 Task: In the  document proposal.rtf Use the feature 'and check spelling and grammer' Change font style of header to '23' Select the body of letter and change paragraph spacing to  Double
Action: Mouse moved to (355, 515)
Screenshot: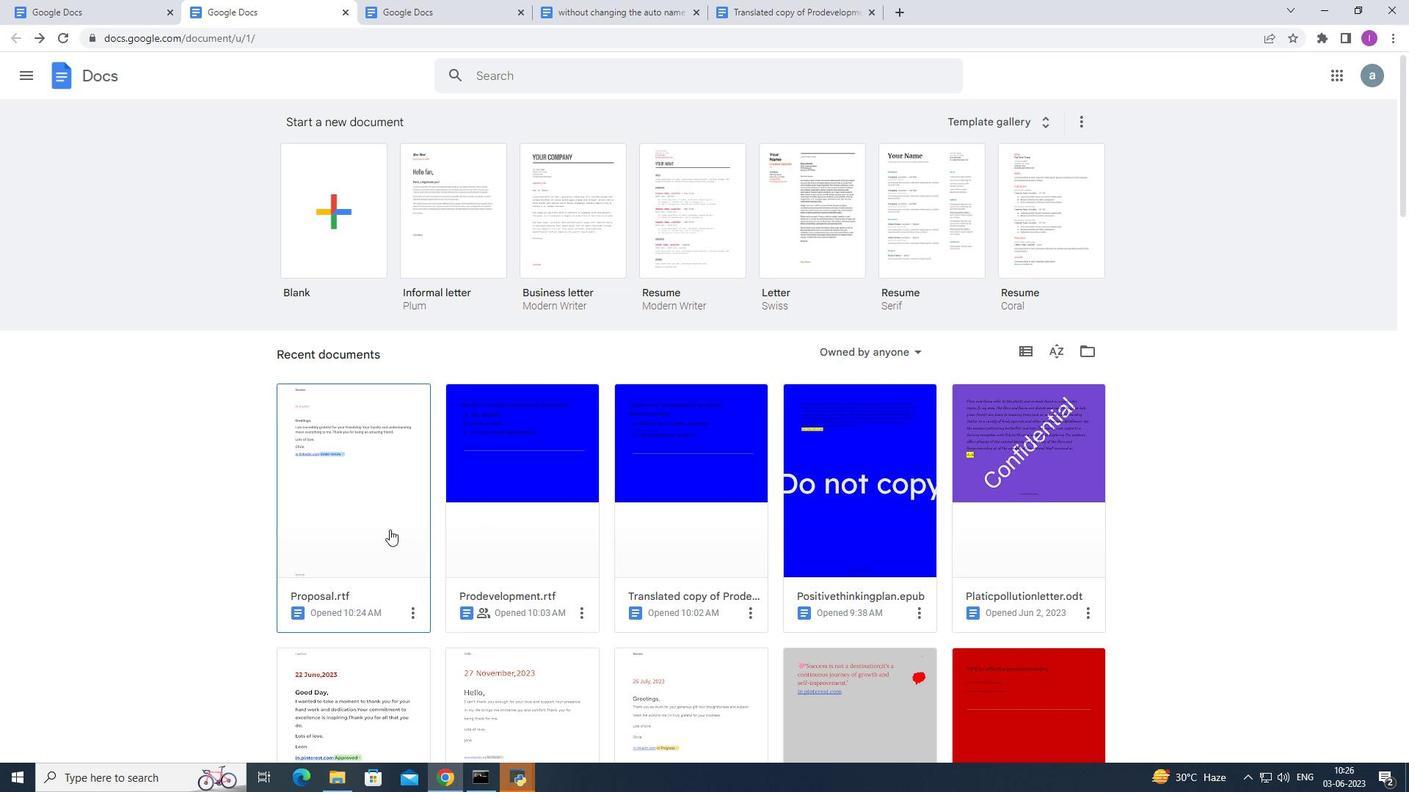 
Action: Mouse pressed left at (355, 515)
Screenshot: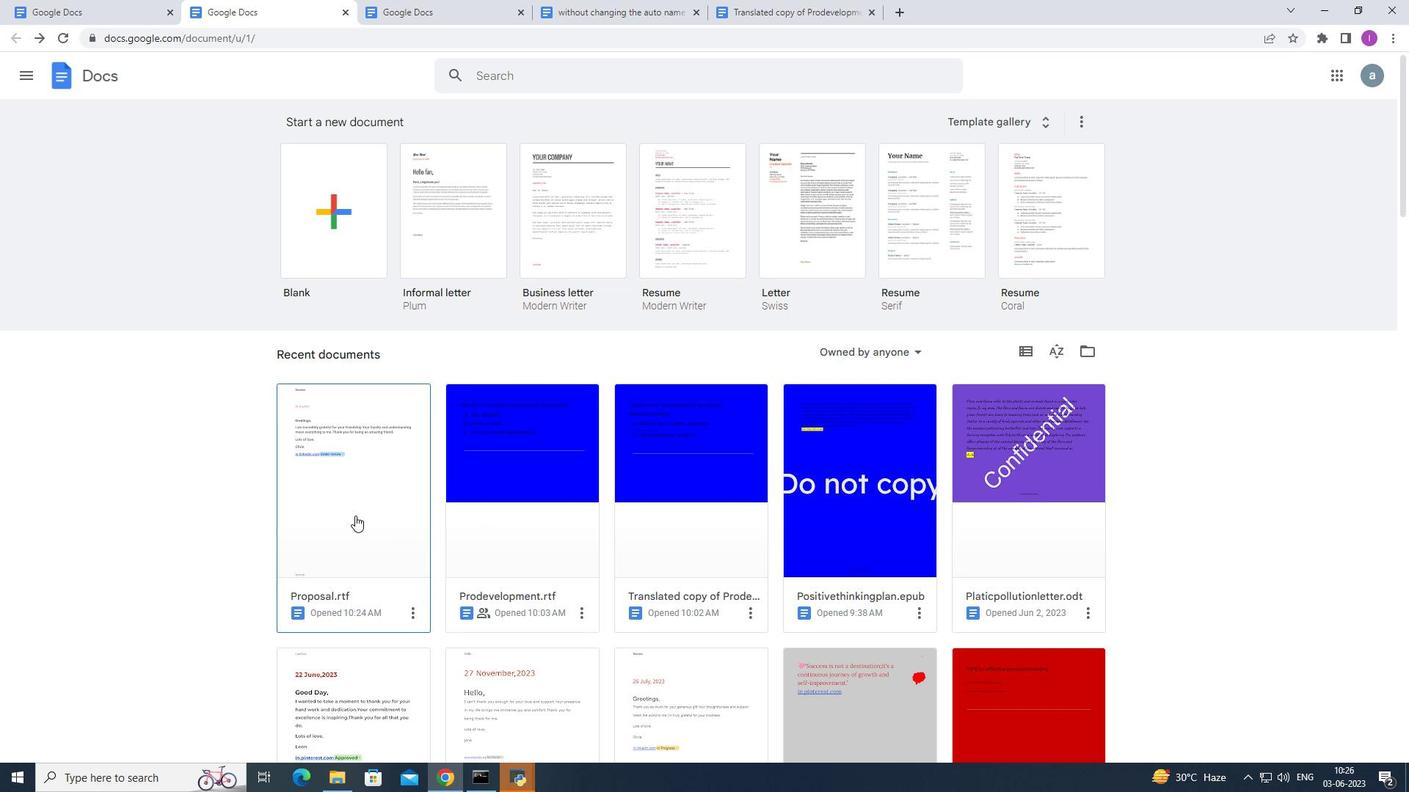 
Action: Mouse moved to (227, 83)
Screenshot: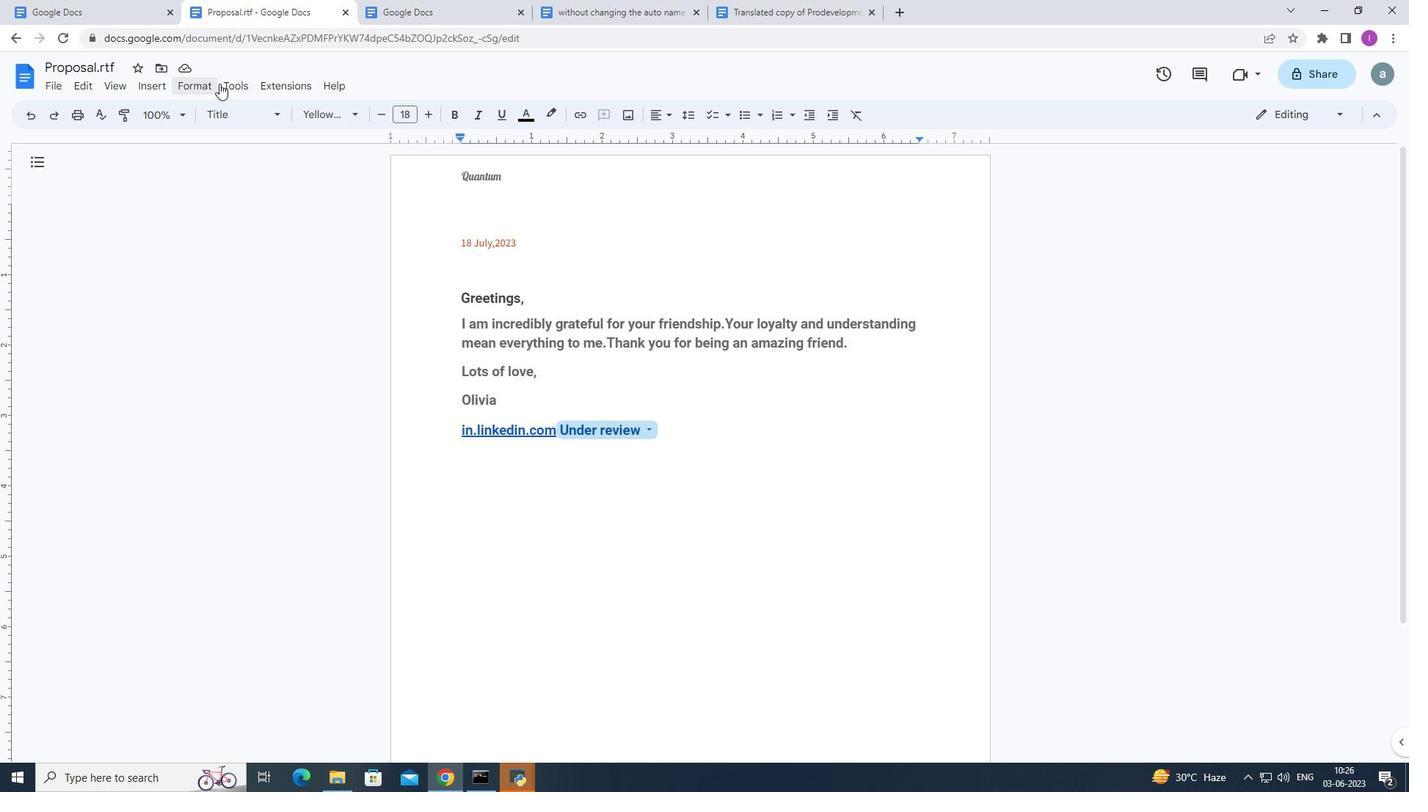 
Action: Mouse pressed left at (227, 83)
Screenshot: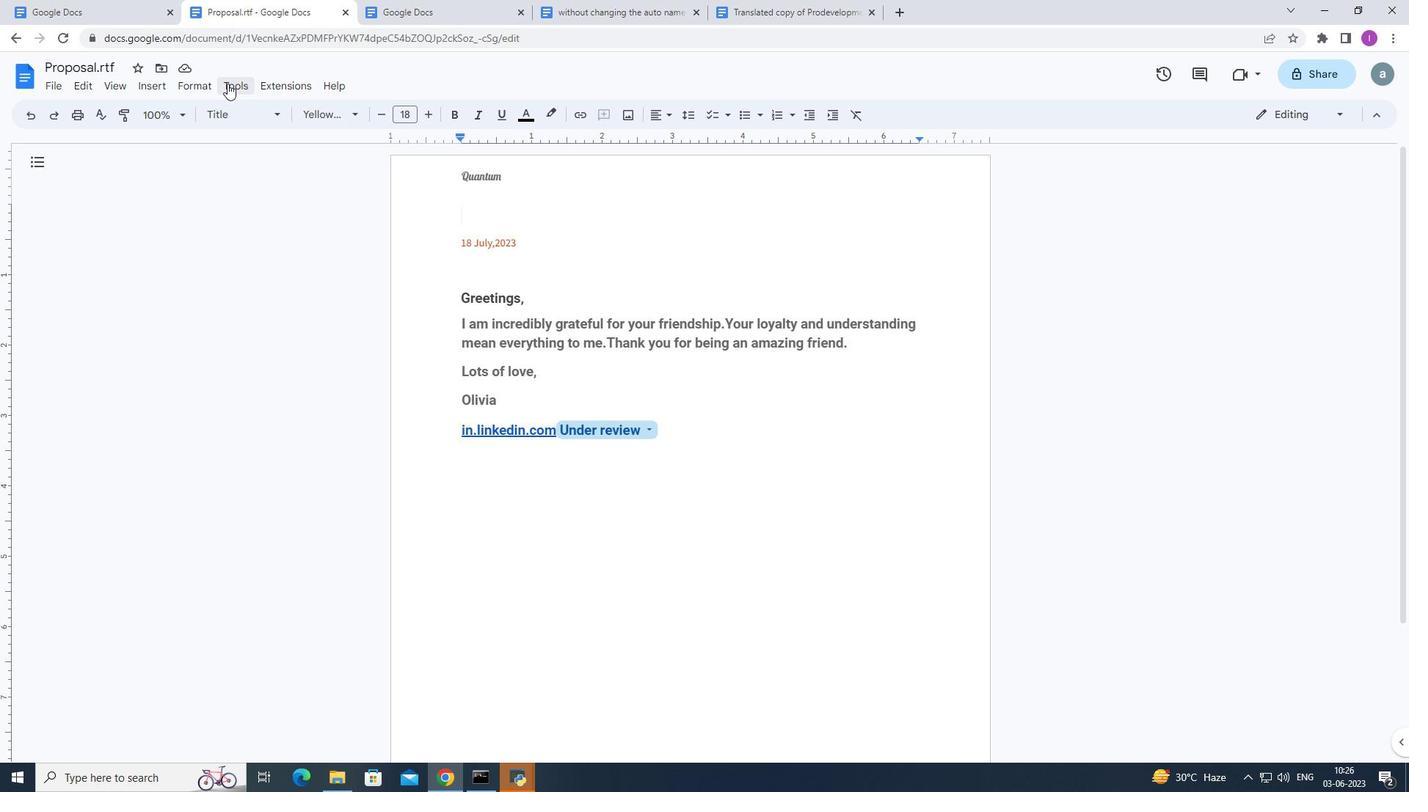 
Action: Mouse moved to (548, 117)
Screenshot: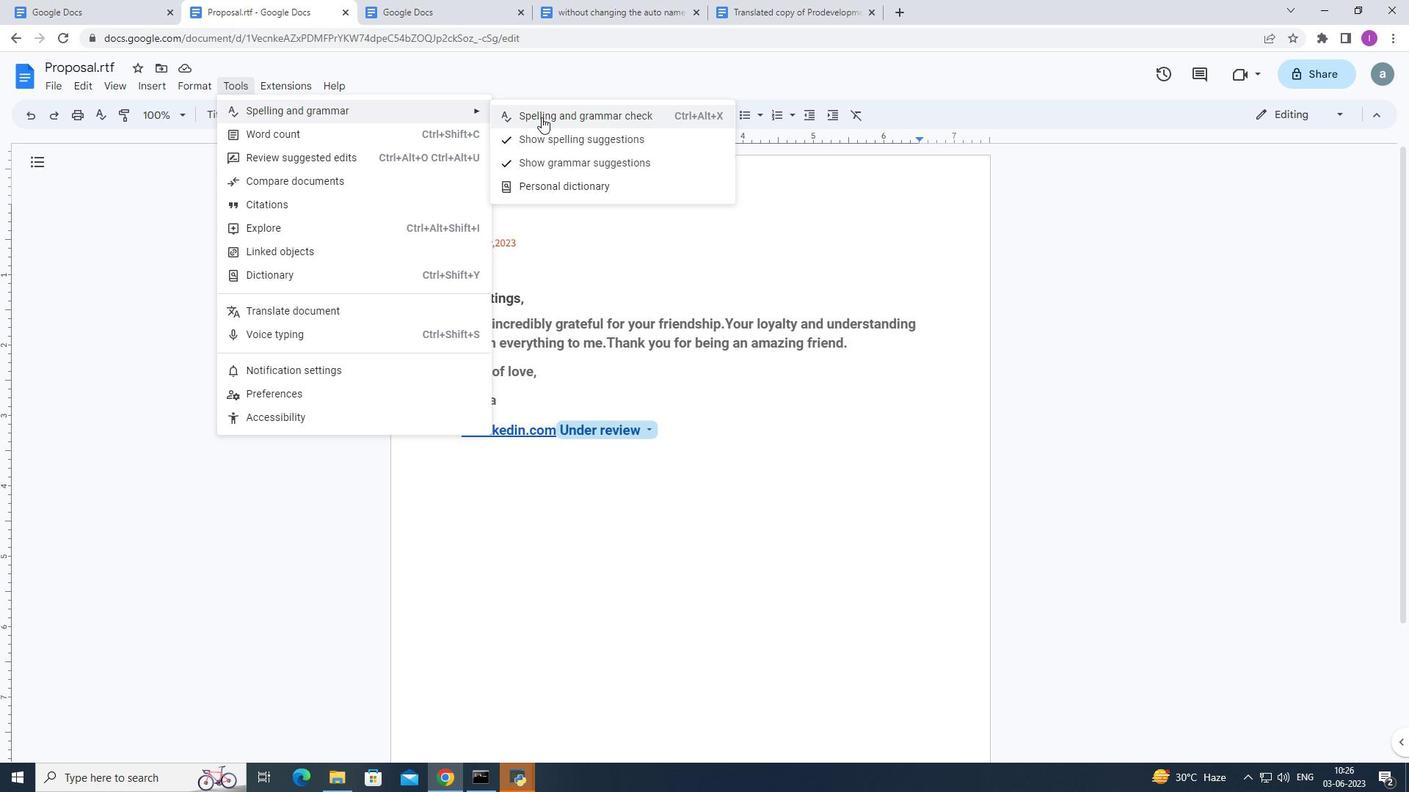 
Action: Mouse pressed left at (548, 117)
Screenshot: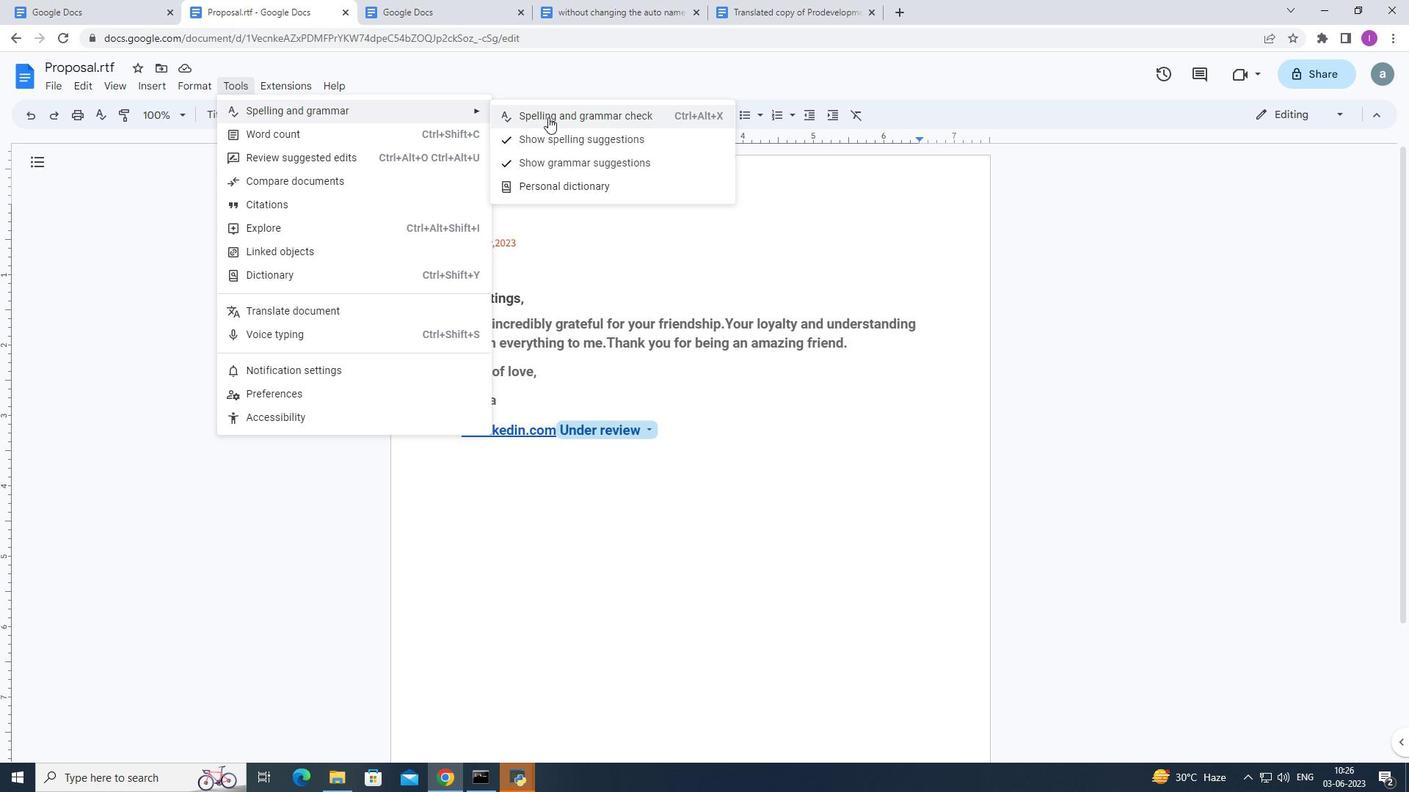 
Action: Mouse moved to (534, 299)
Screenshot: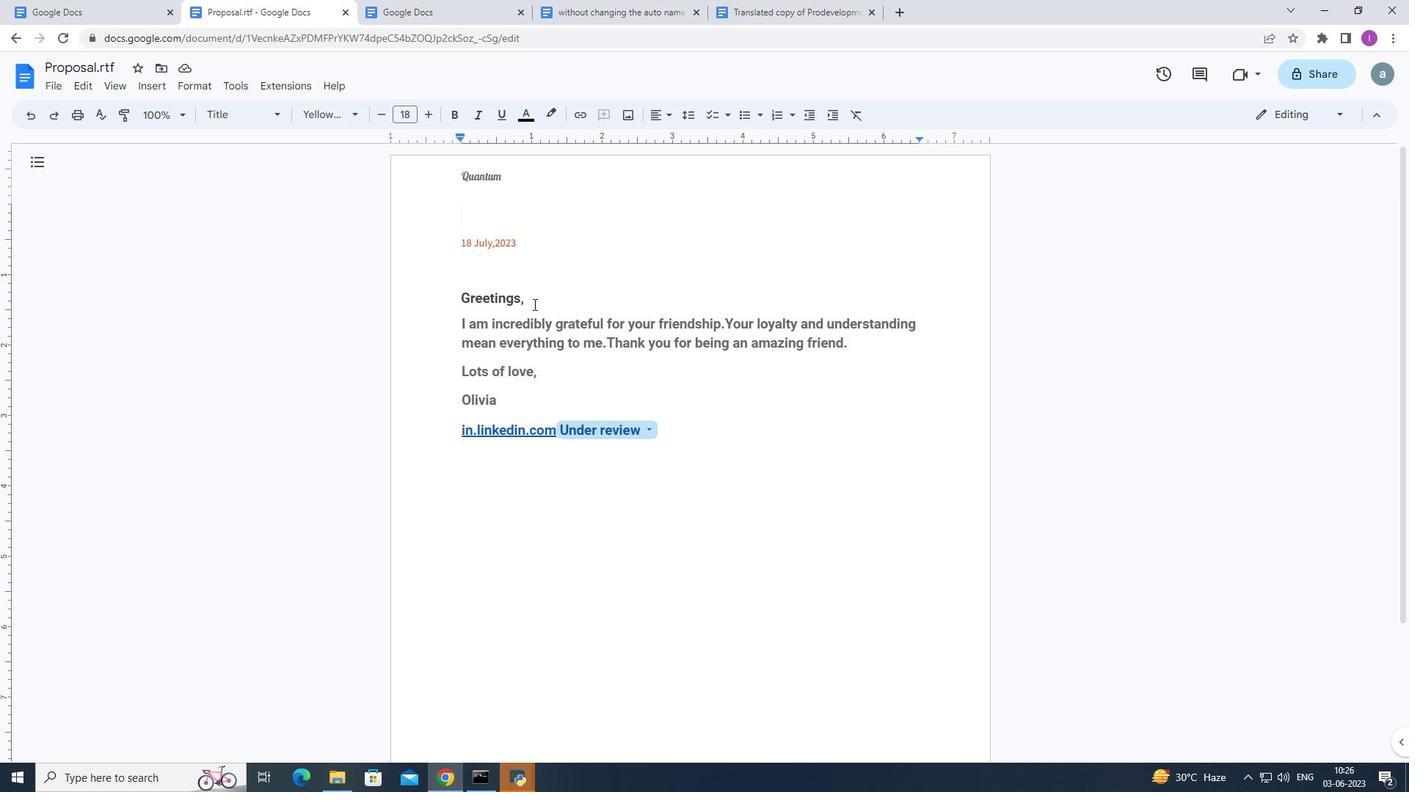 
Action: Mouse pressed left at (534, 299)
Screenshot: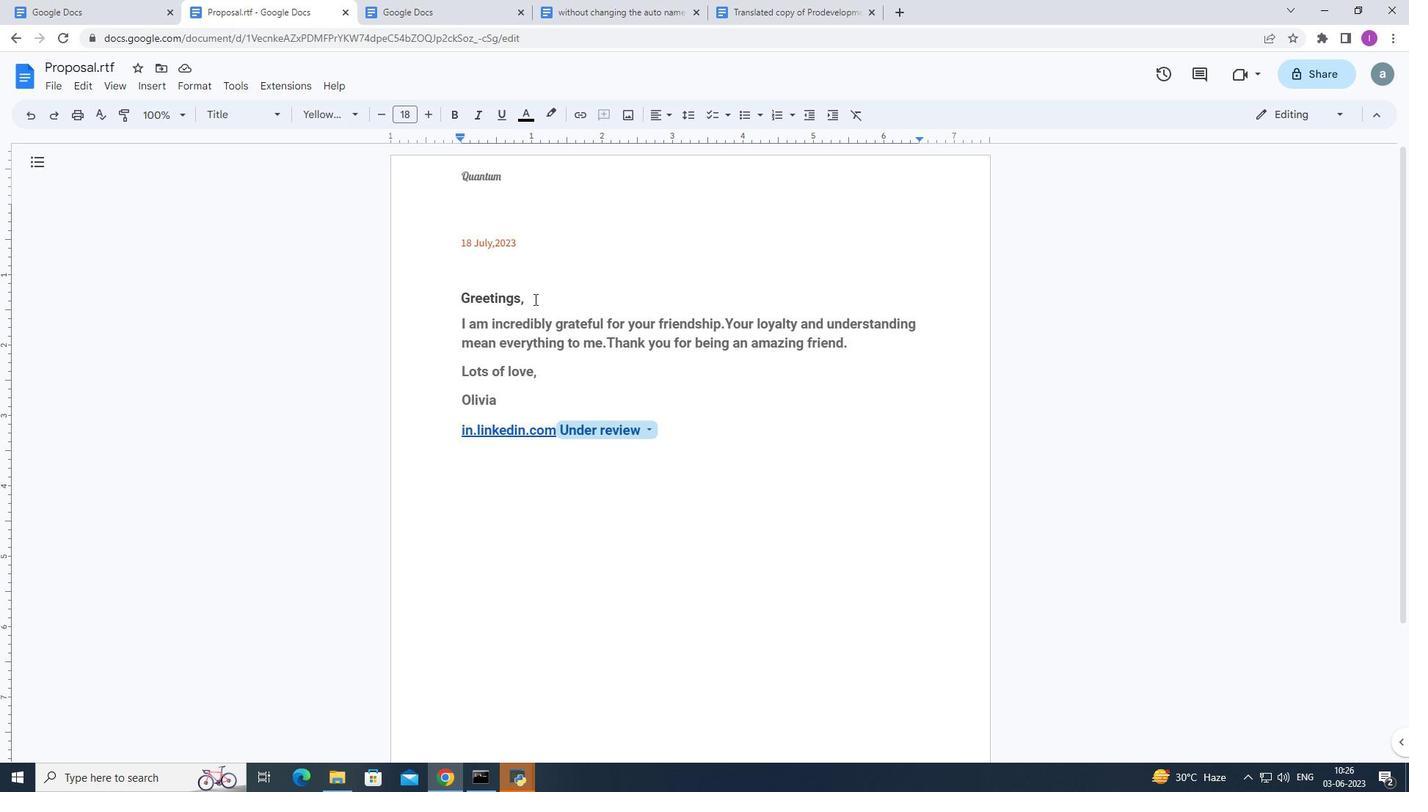 
Action: Mouse moved to (618, 234)
Screenshot: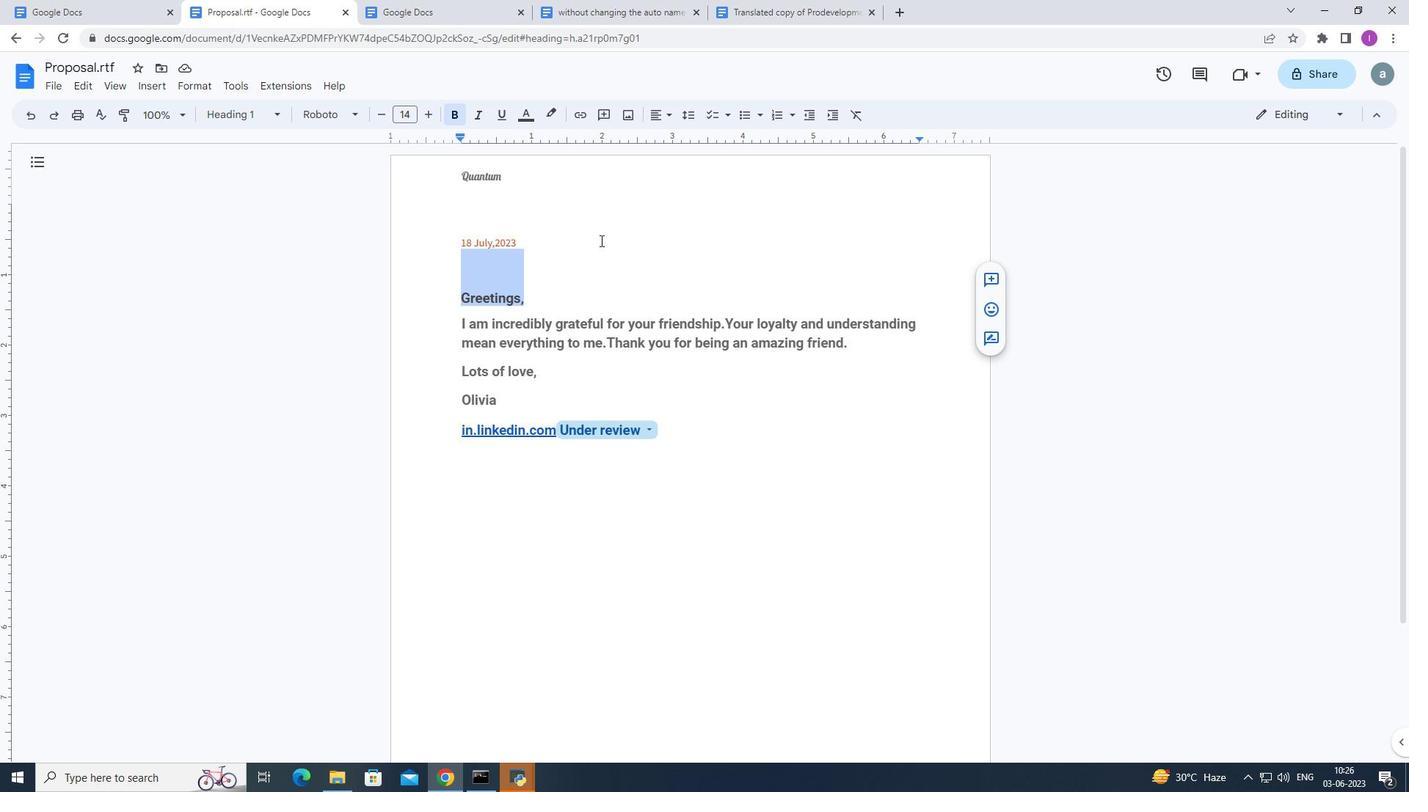 
Action: Mouse pressed left at (618, 234)
Screenshot: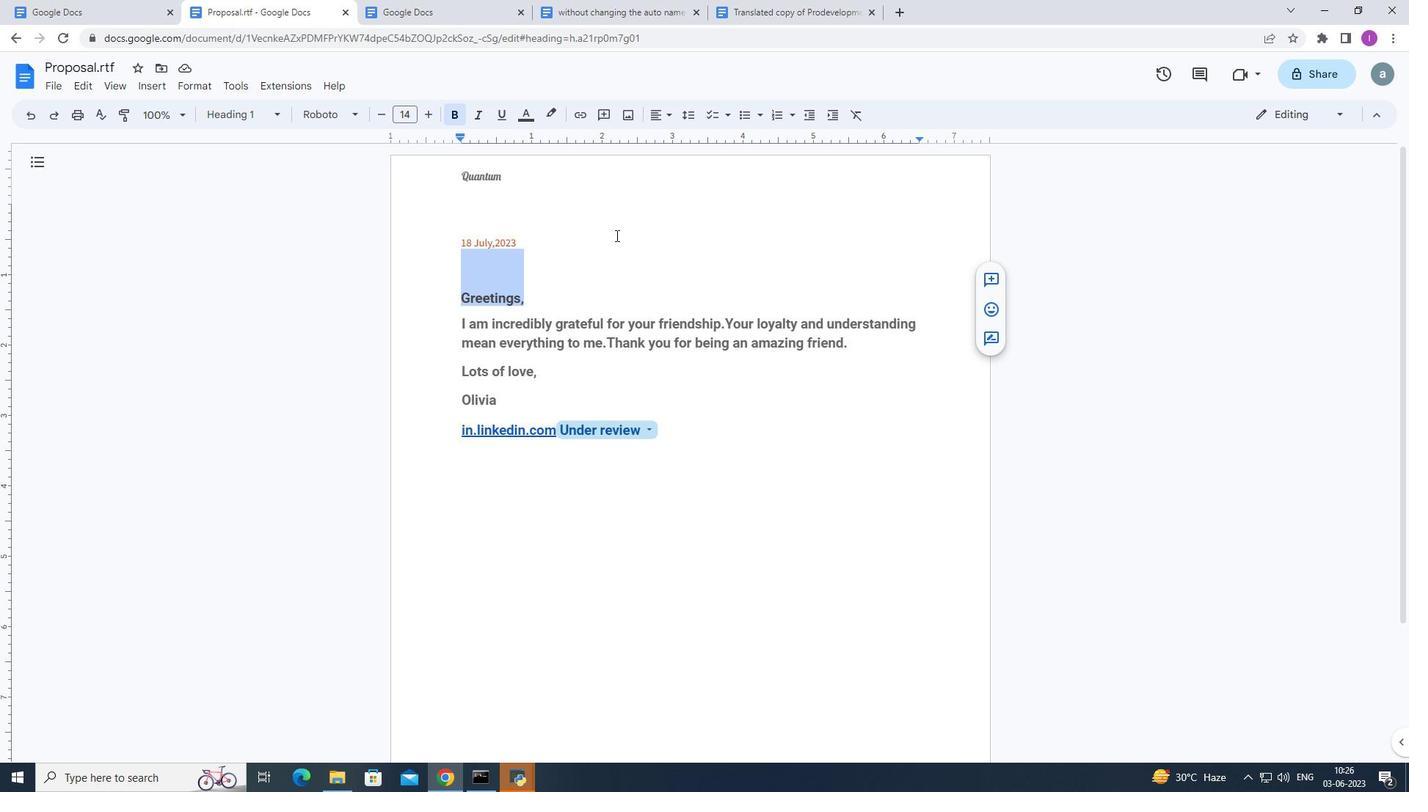 
Action: Mouse moved to (557, 296)
Screenshot: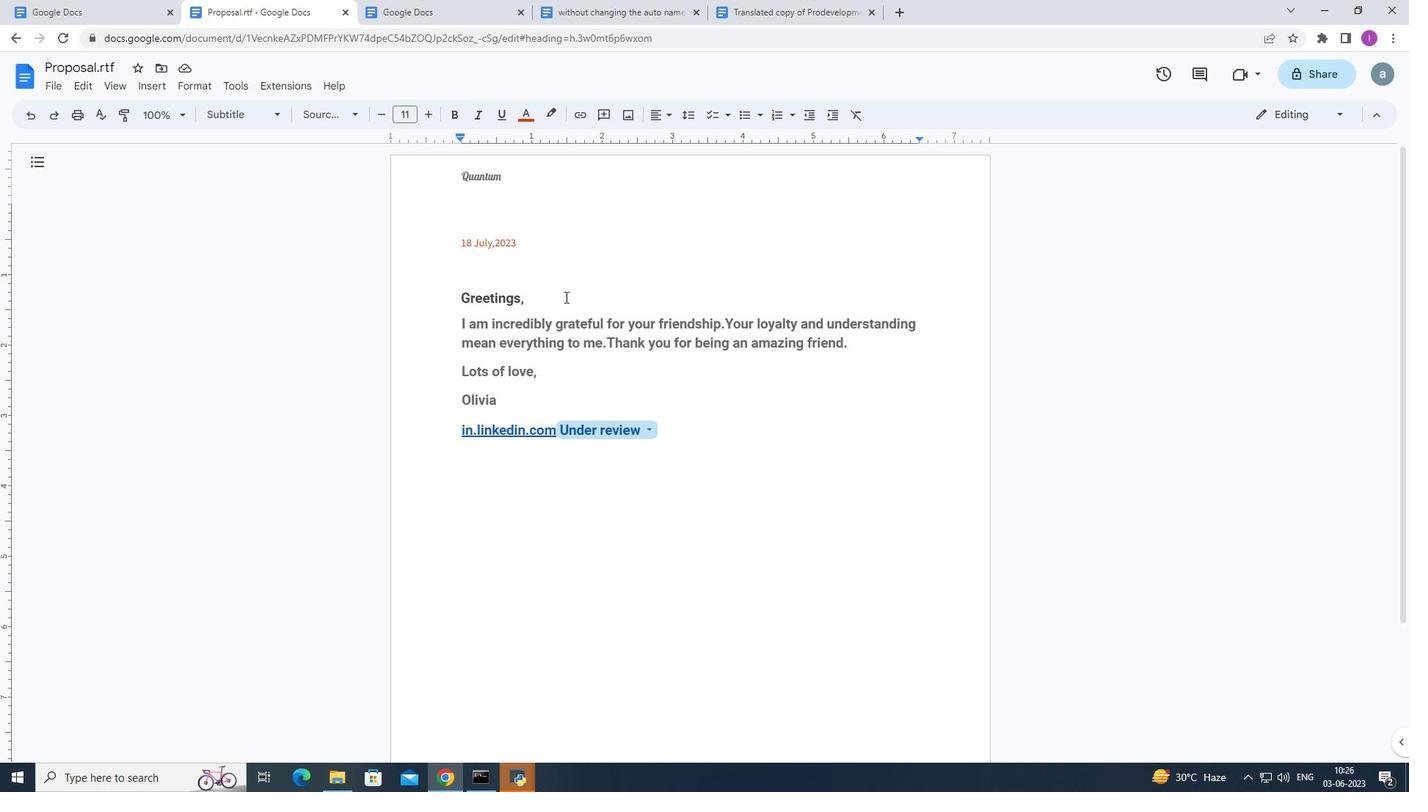 
Action: Mouse pressed left at (557, 296)
Screenshot: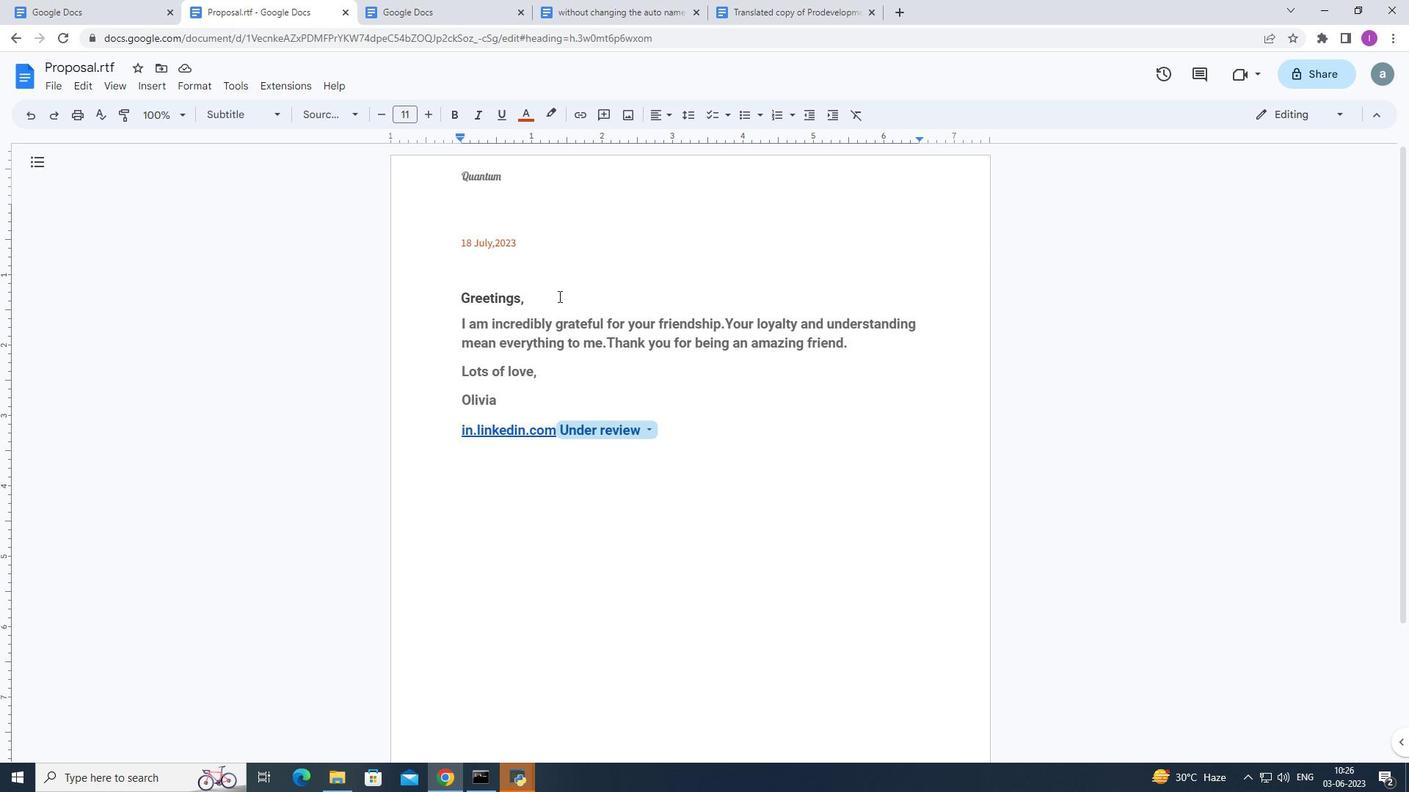 
Action: Mouse moved to (359, 109)
Screenshot: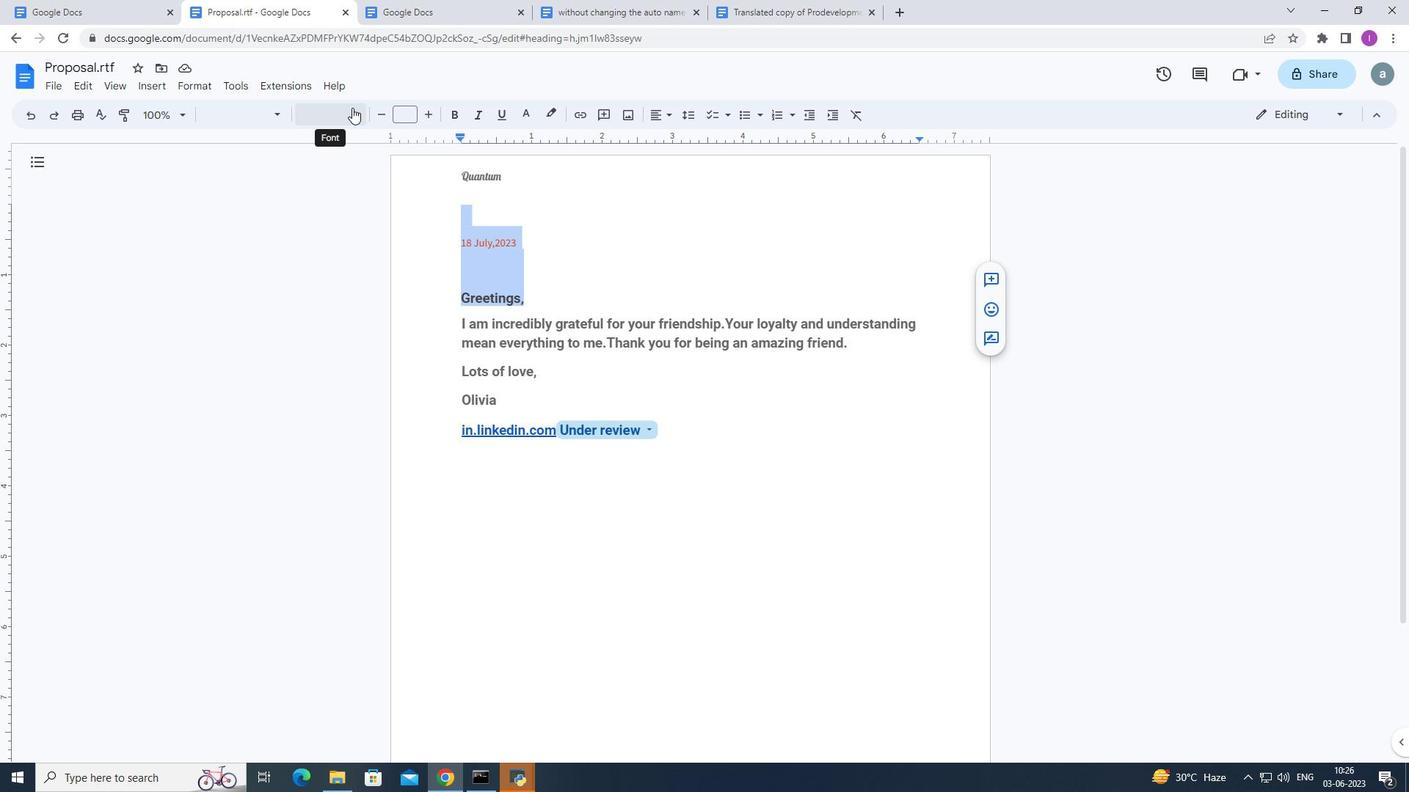 
Action: Mouse pressed left at (359, 109)
Screenshot: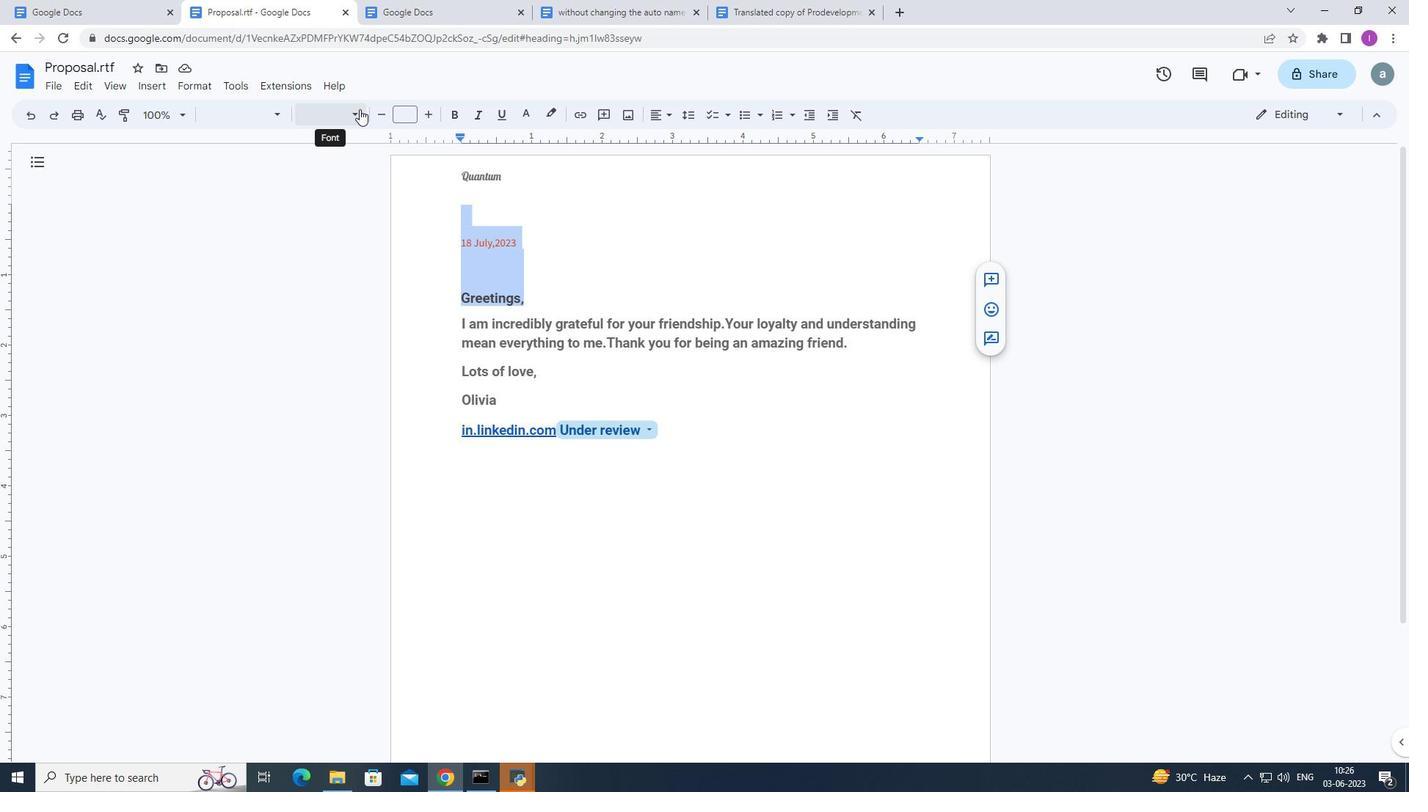 
Action: Mouse moved to (368, 244)
Screenshot: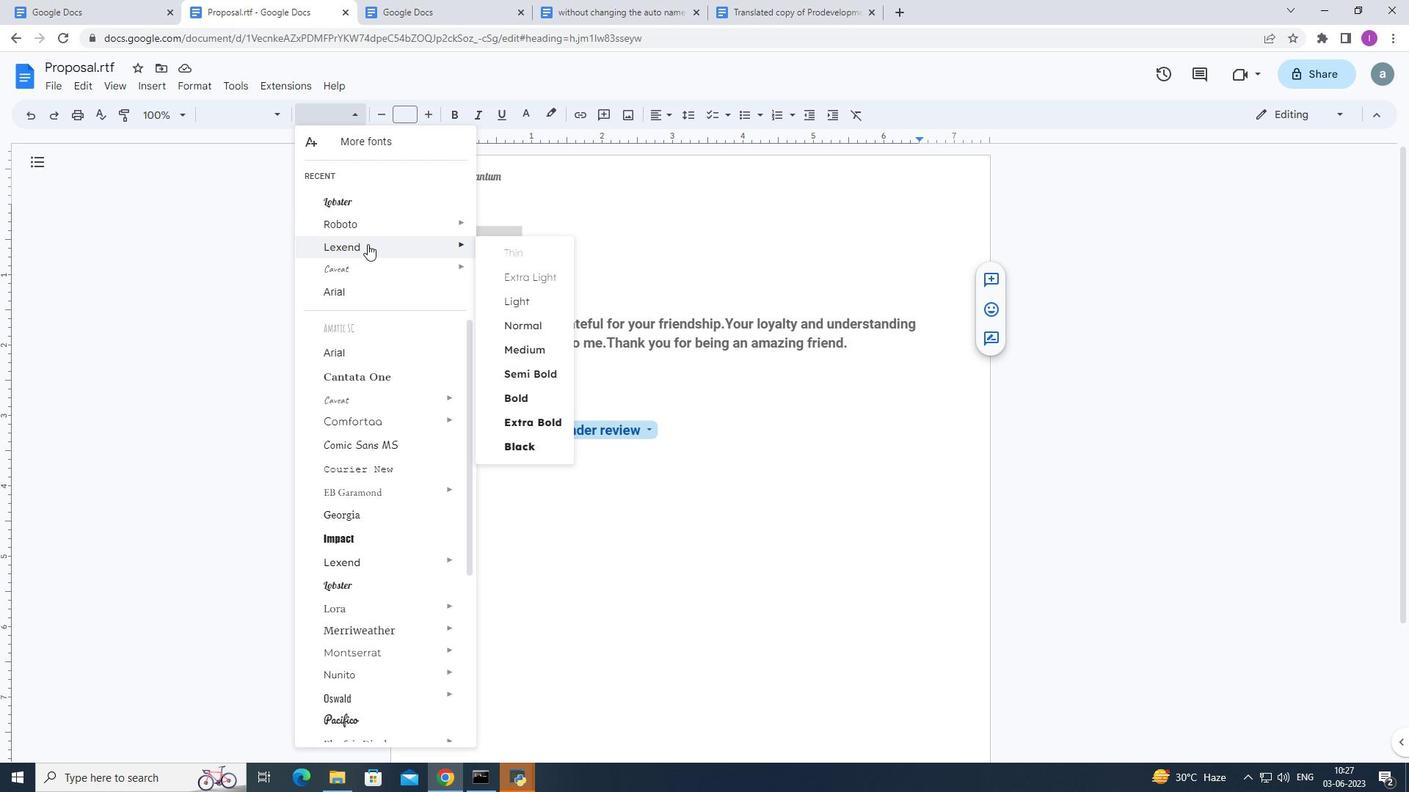 
Action: Mouse pressed left at (368, 244)
Screenshot: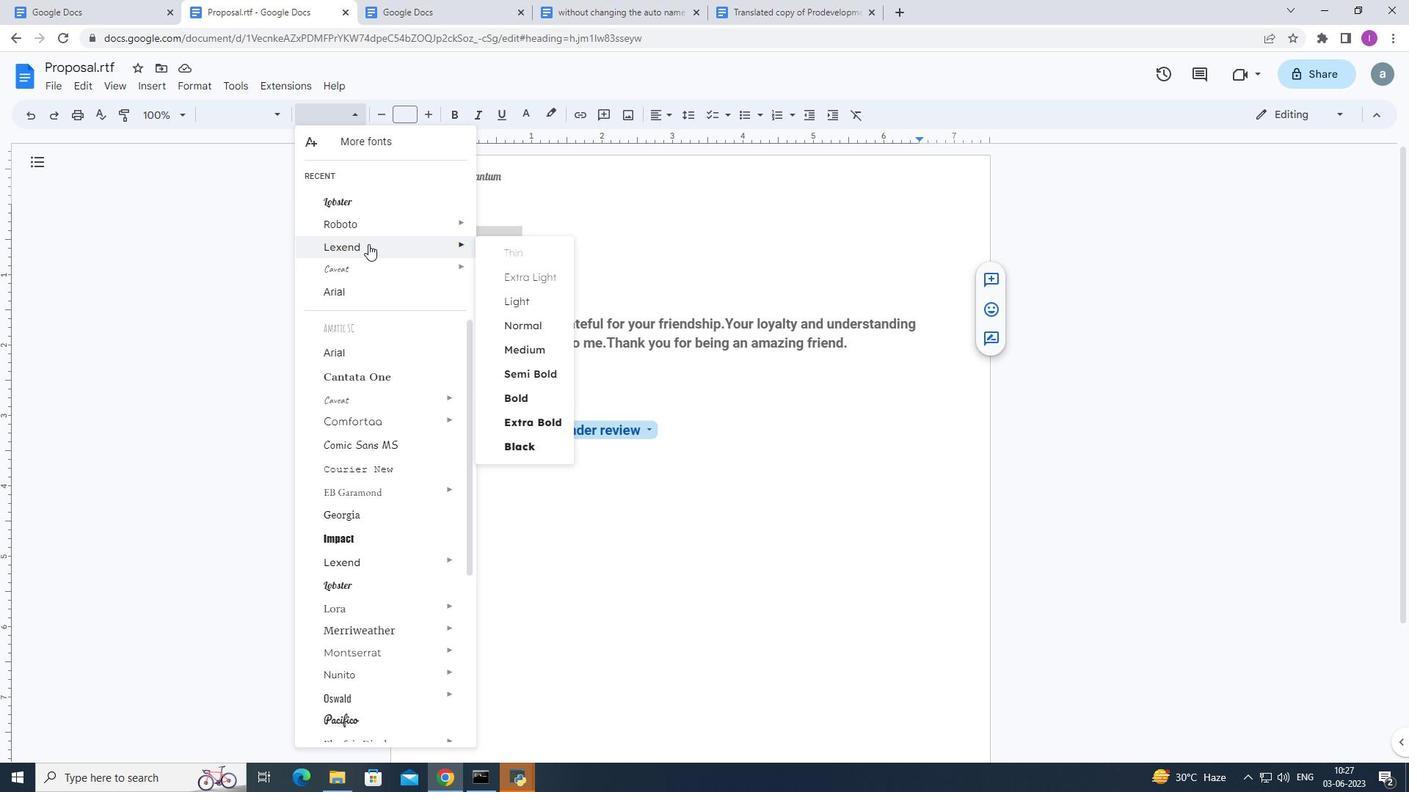 
Action: Mouse moved to (400, 114)
Screenshot: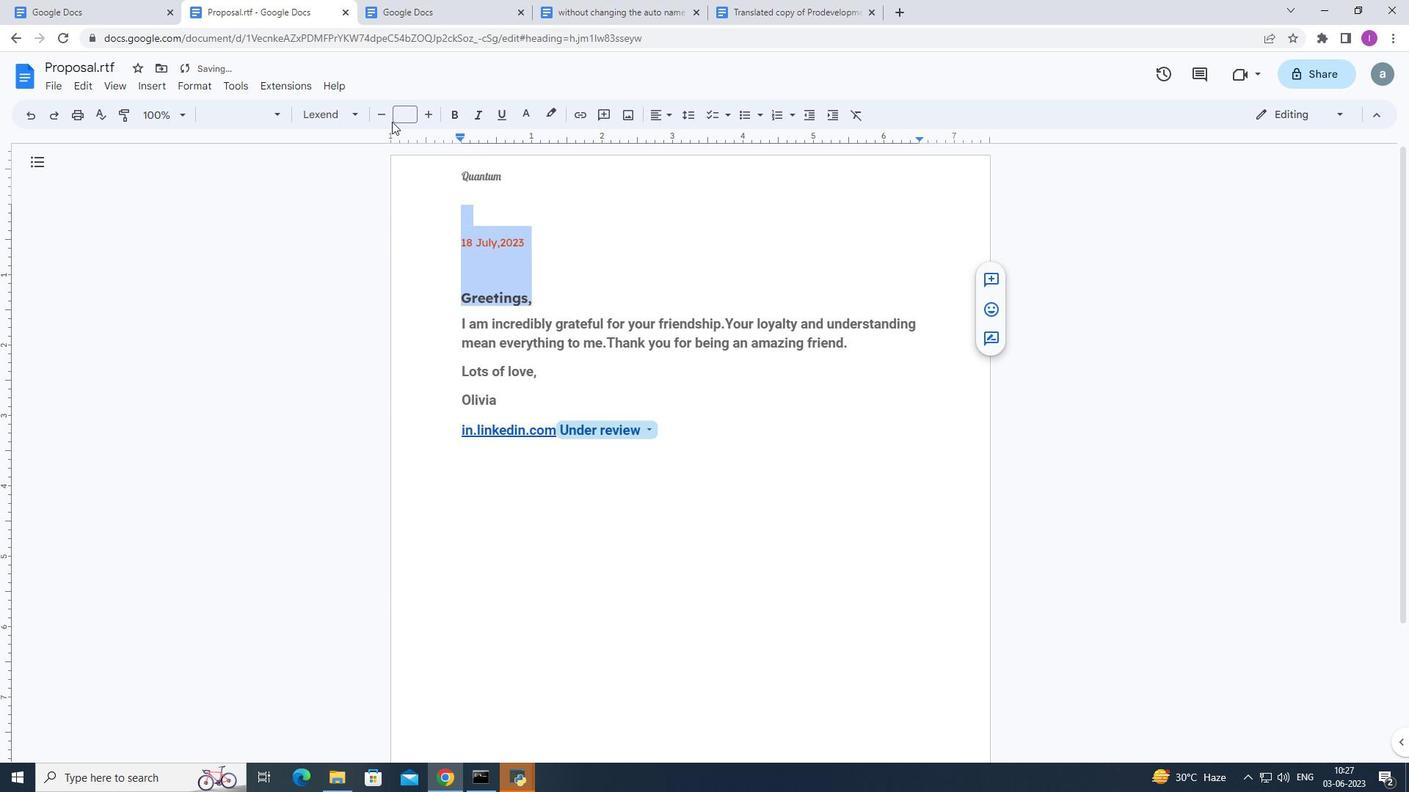 
Action: Mouse pressed left at (400, 114)
Screenshot: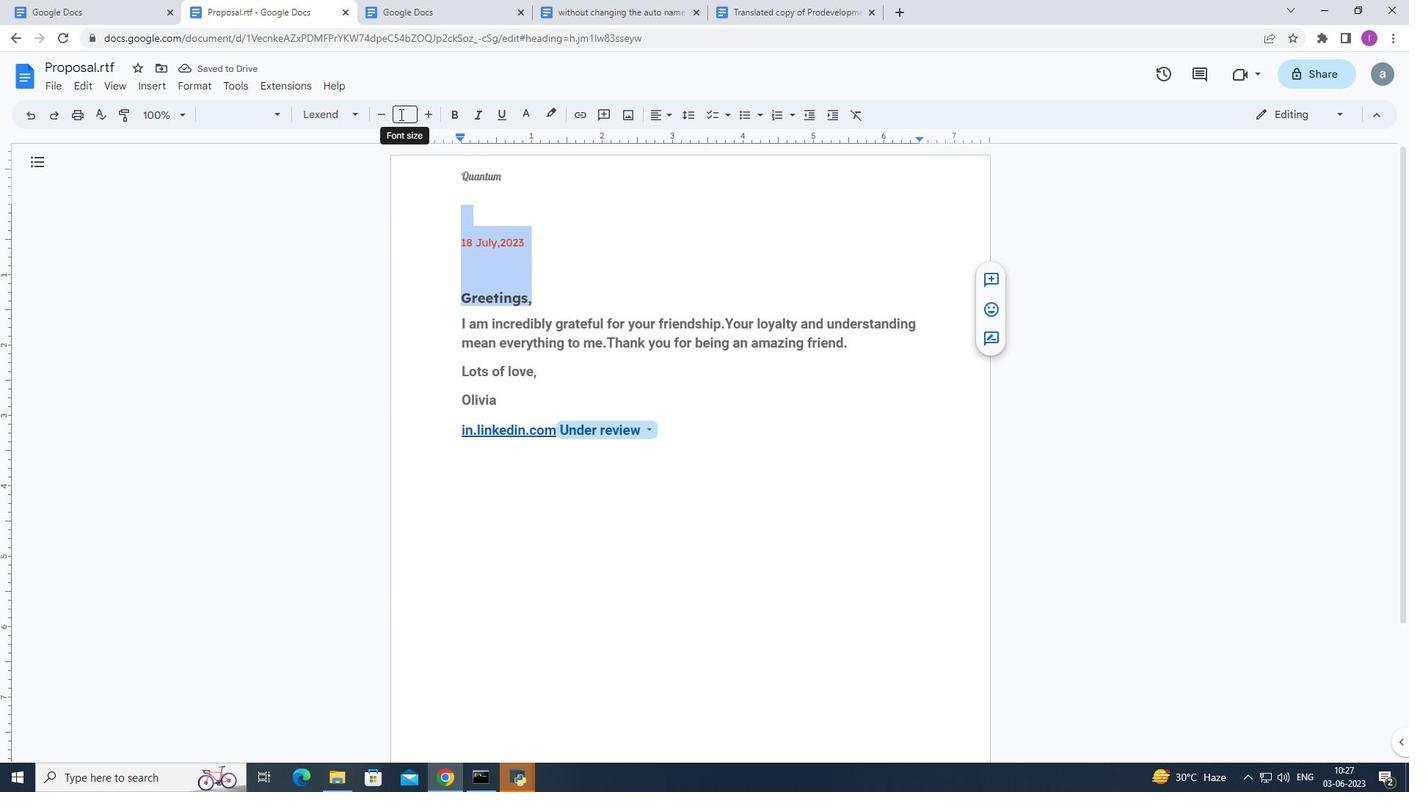 
Action: Key pressed 23
Screenshot: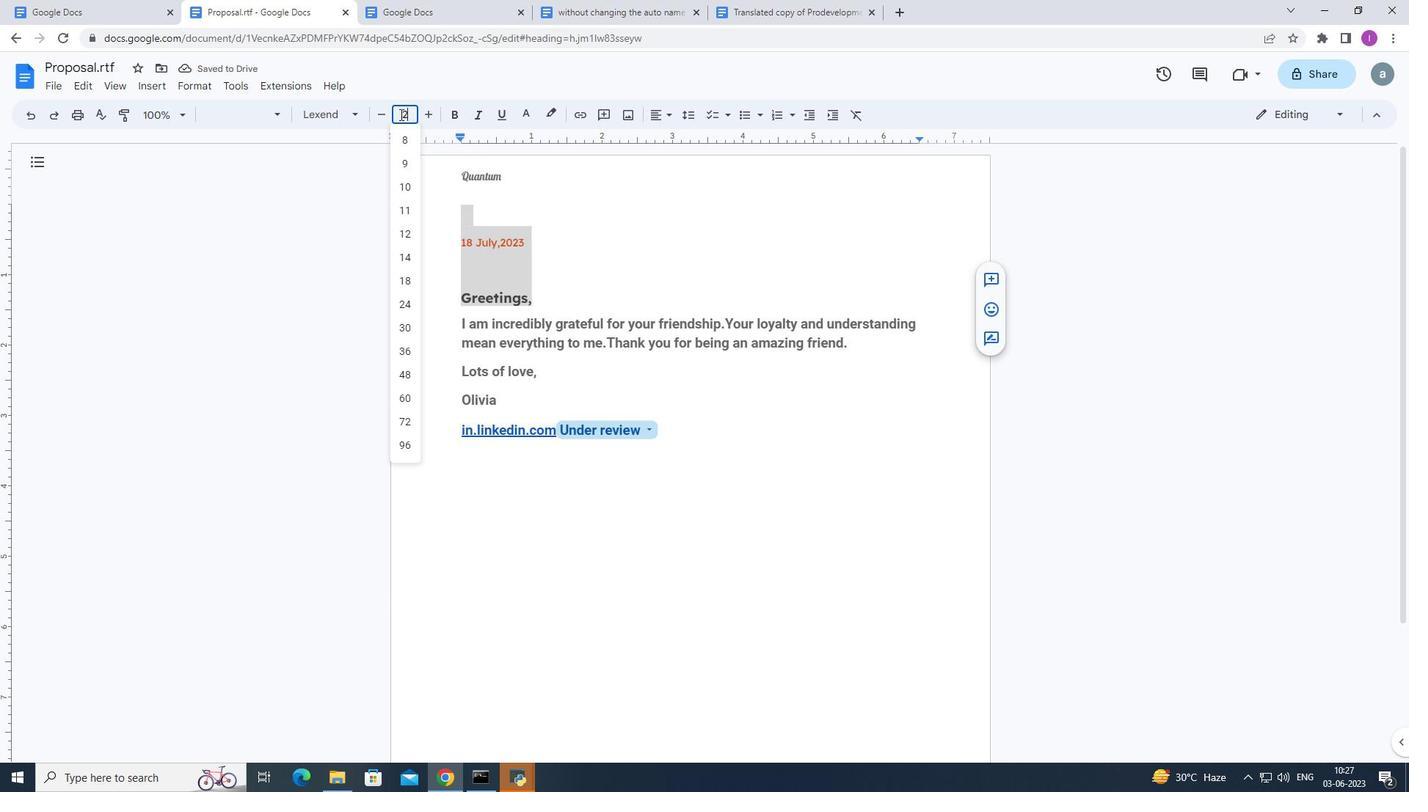 
Action: Mouse moved to (428, 137)
Screenshot: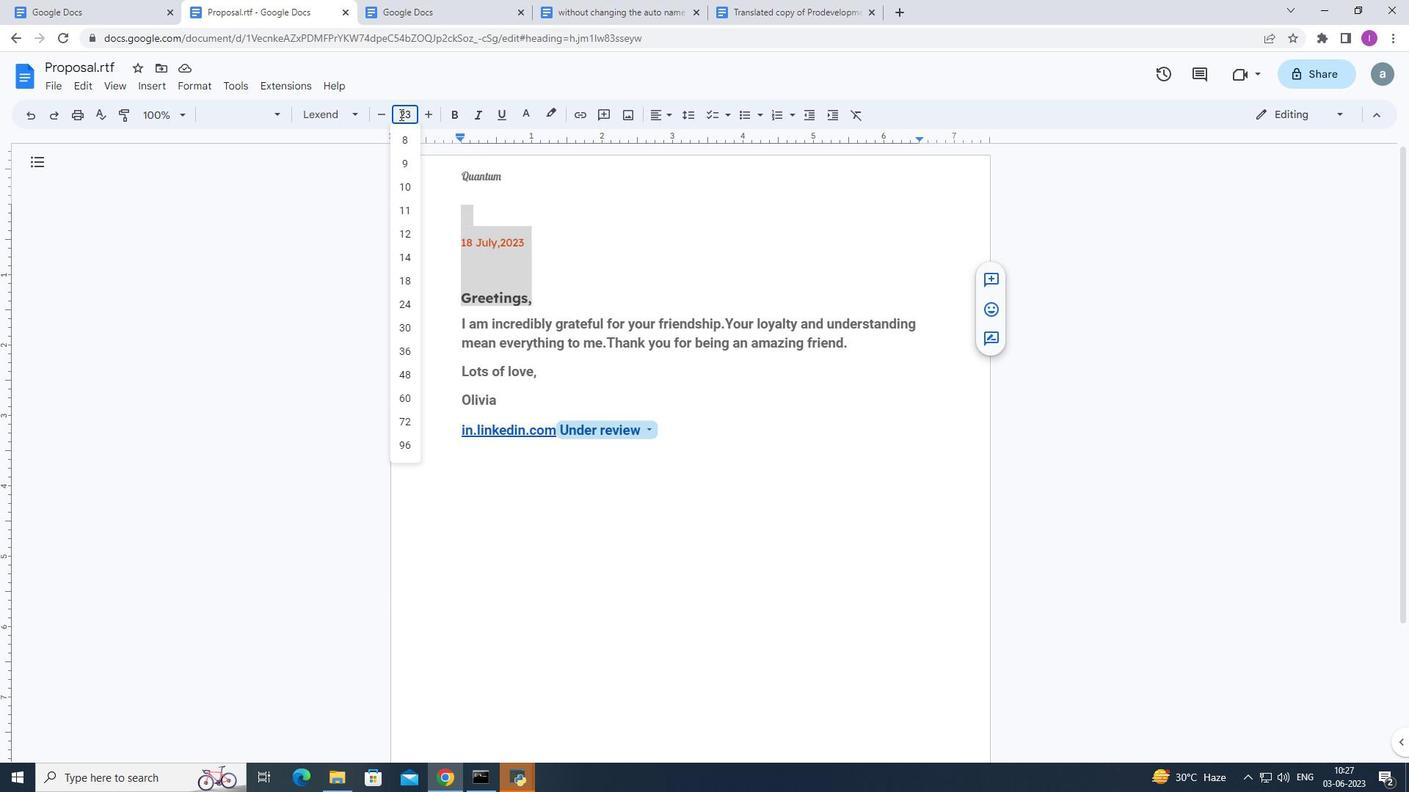 
Action: Key pressed <Key.enter>
Screenshot: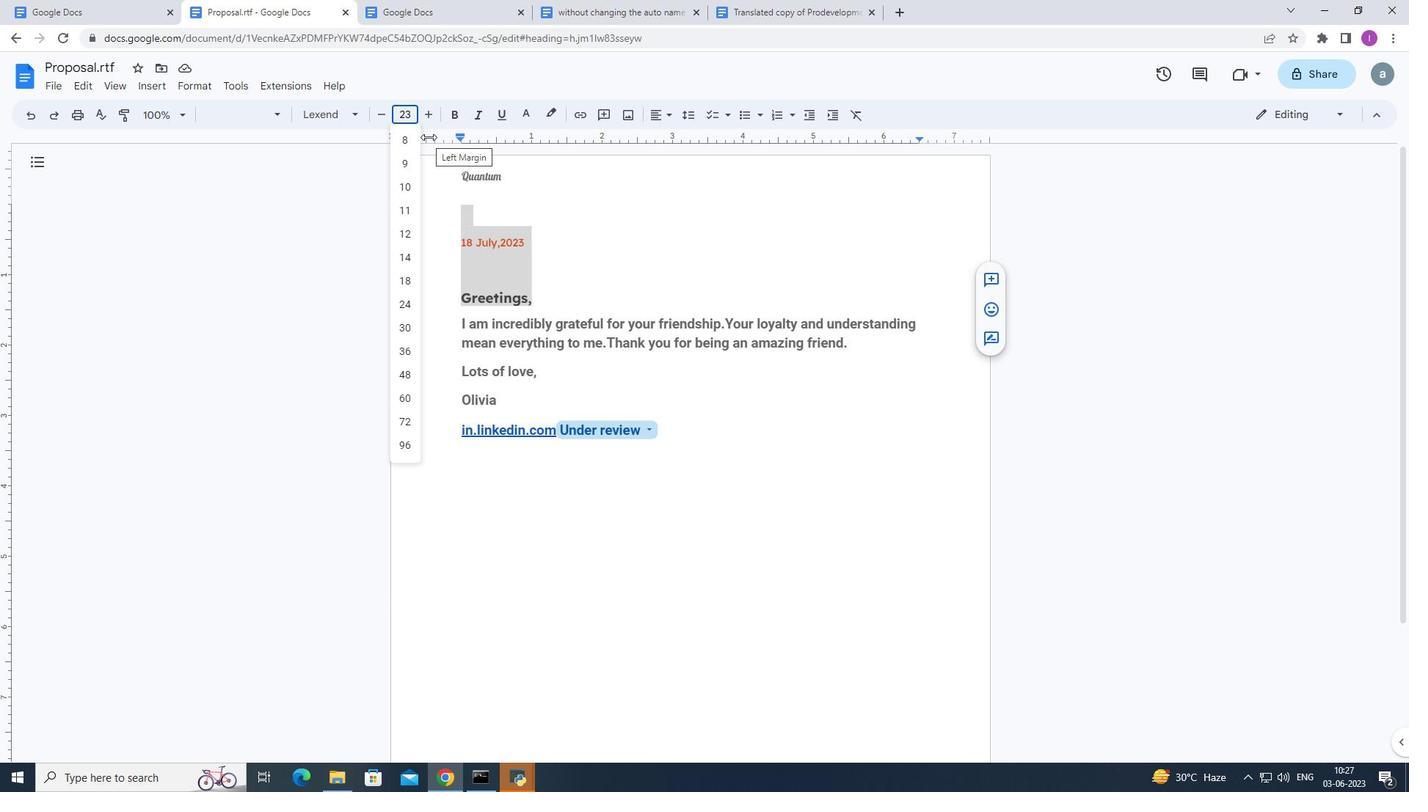 
Action: Mouse moved to (451, 355)
Screenshot: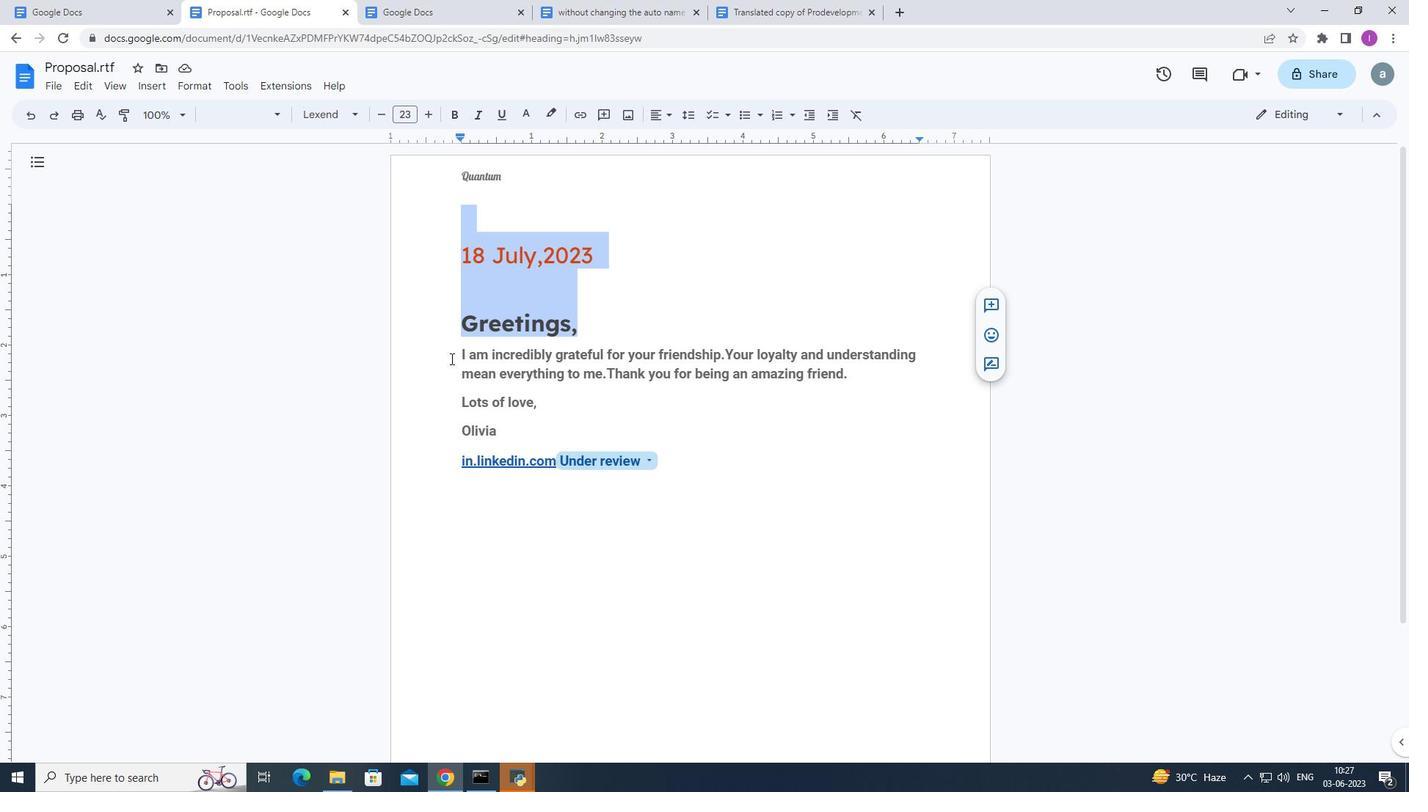 
Action: Mouse pressed left at (451, 355)
Screenshot: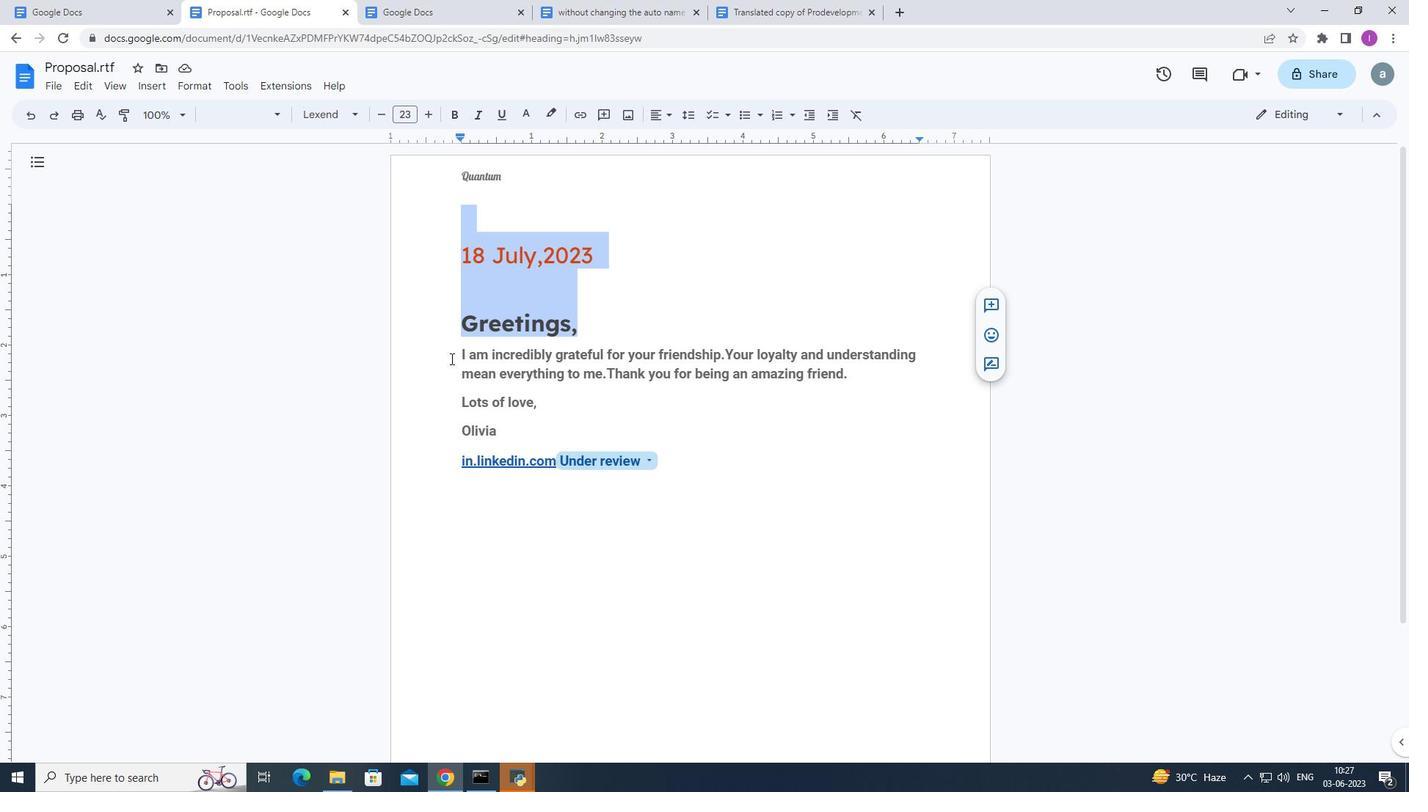 
Action: Mouse moved to (679, 116)
Screenshot: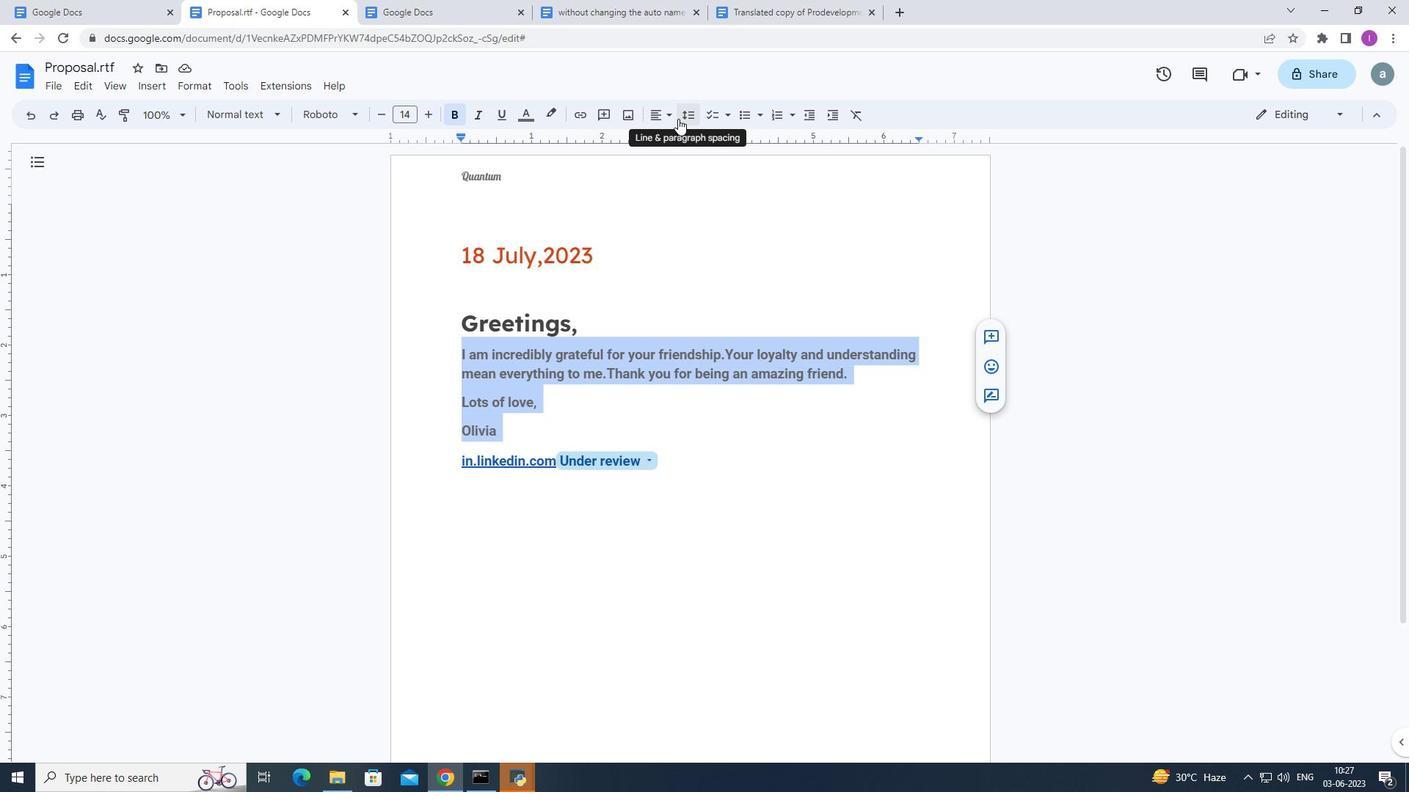 
Action: Mouse pressed left at (679, 116)
Screenshot: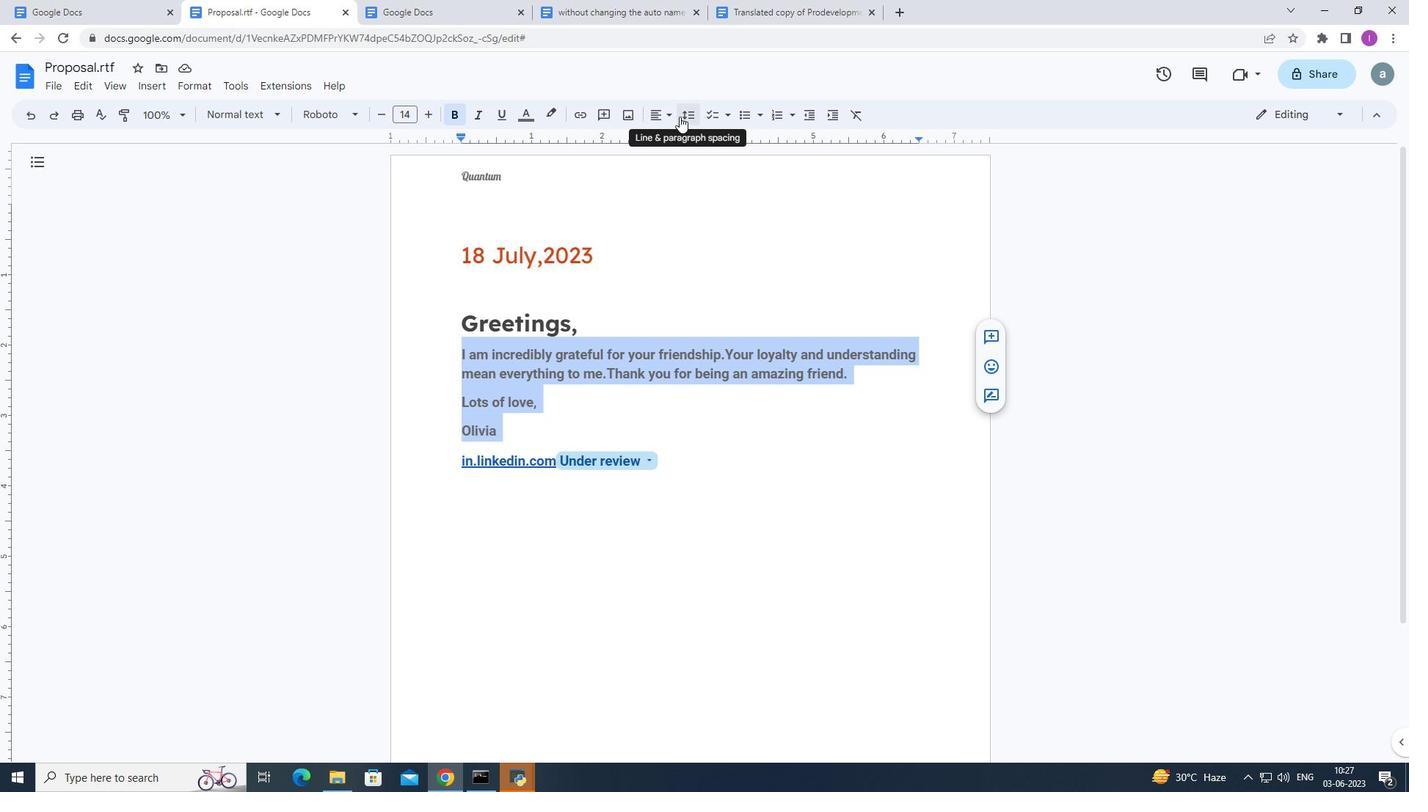 
Action: Mouse moved to (699, 207)
Screenshot: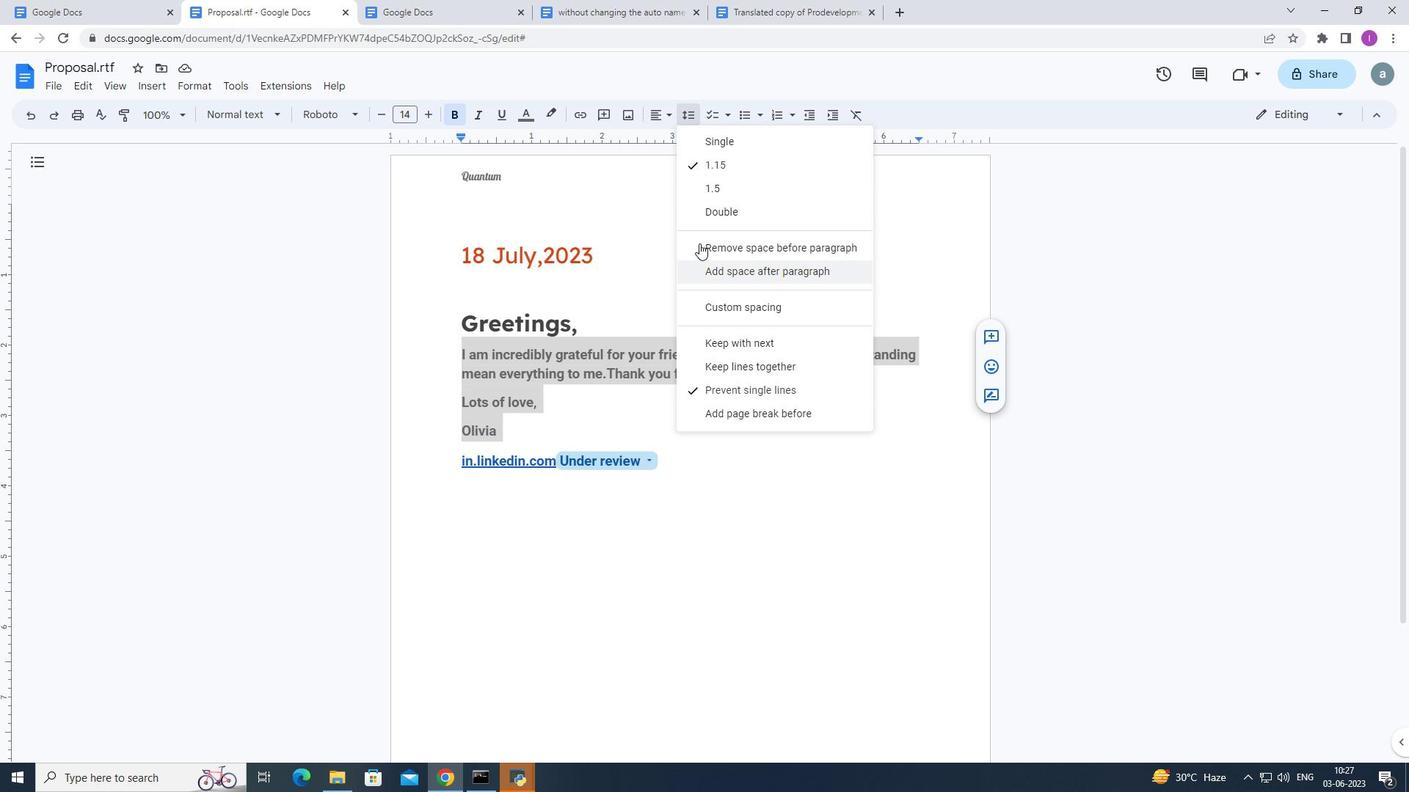 
Action: Mouse pressed left at (699, 207)
Screenshot: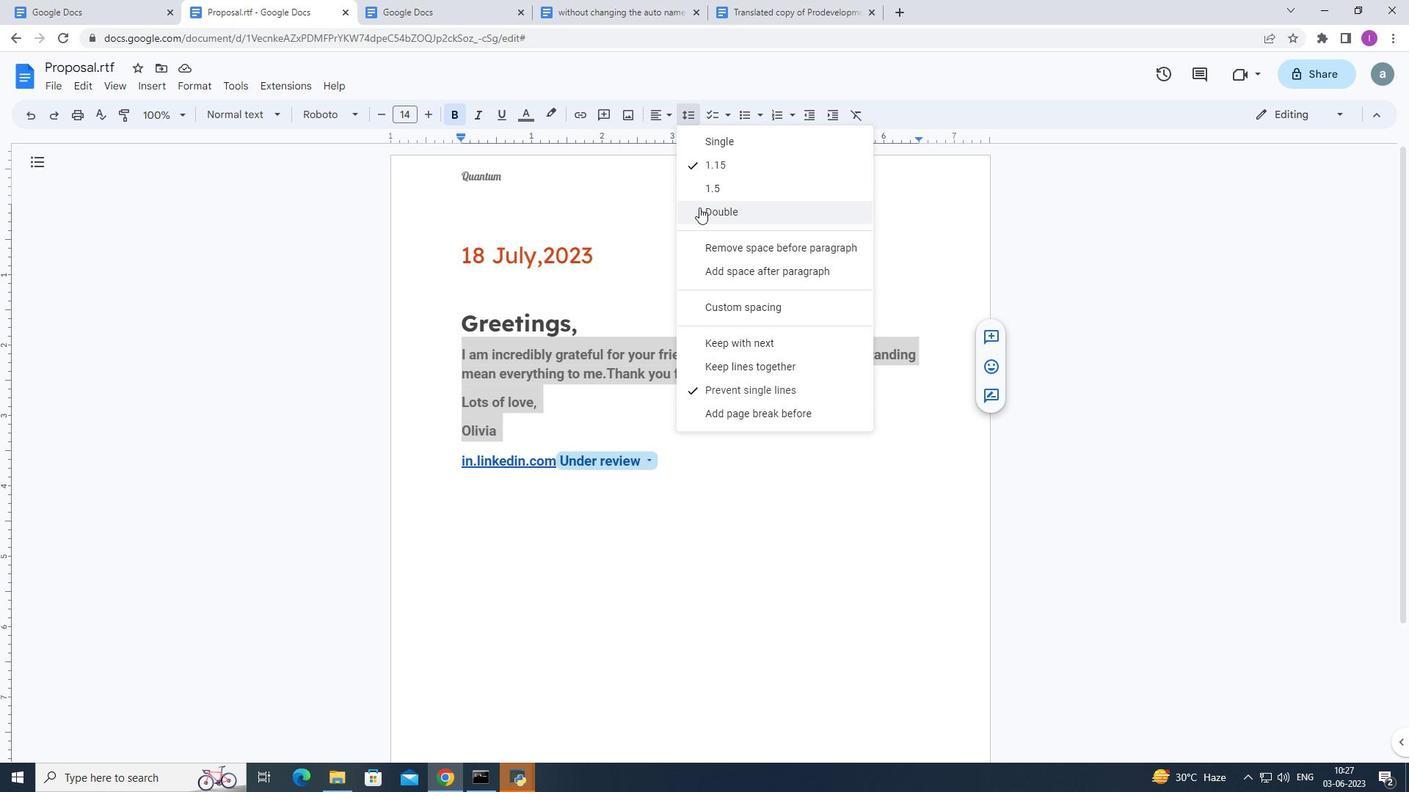 
Action: Mouse moved to (431, 327)
Screenshot: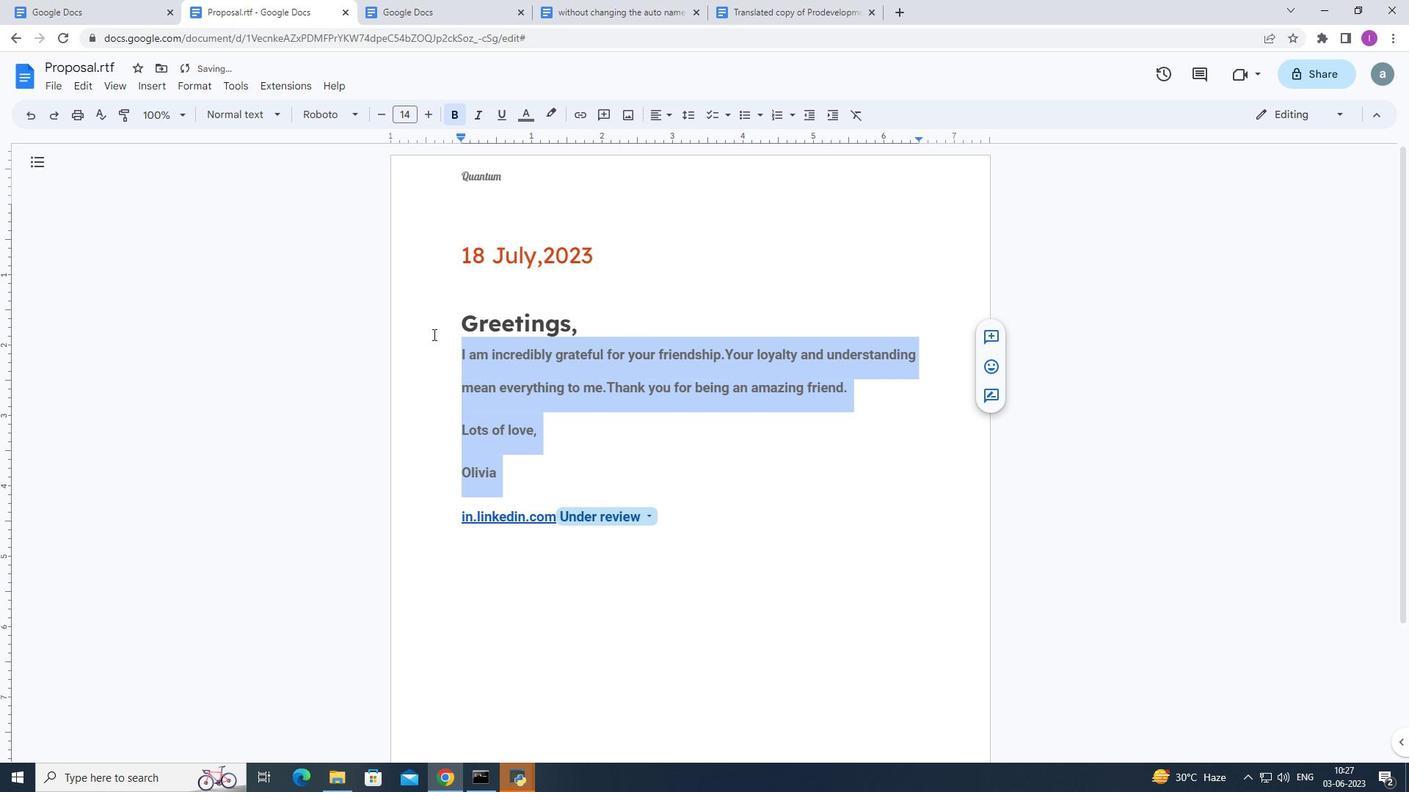 
Action: Mouse pressed left at (431, 327)
Screenshot: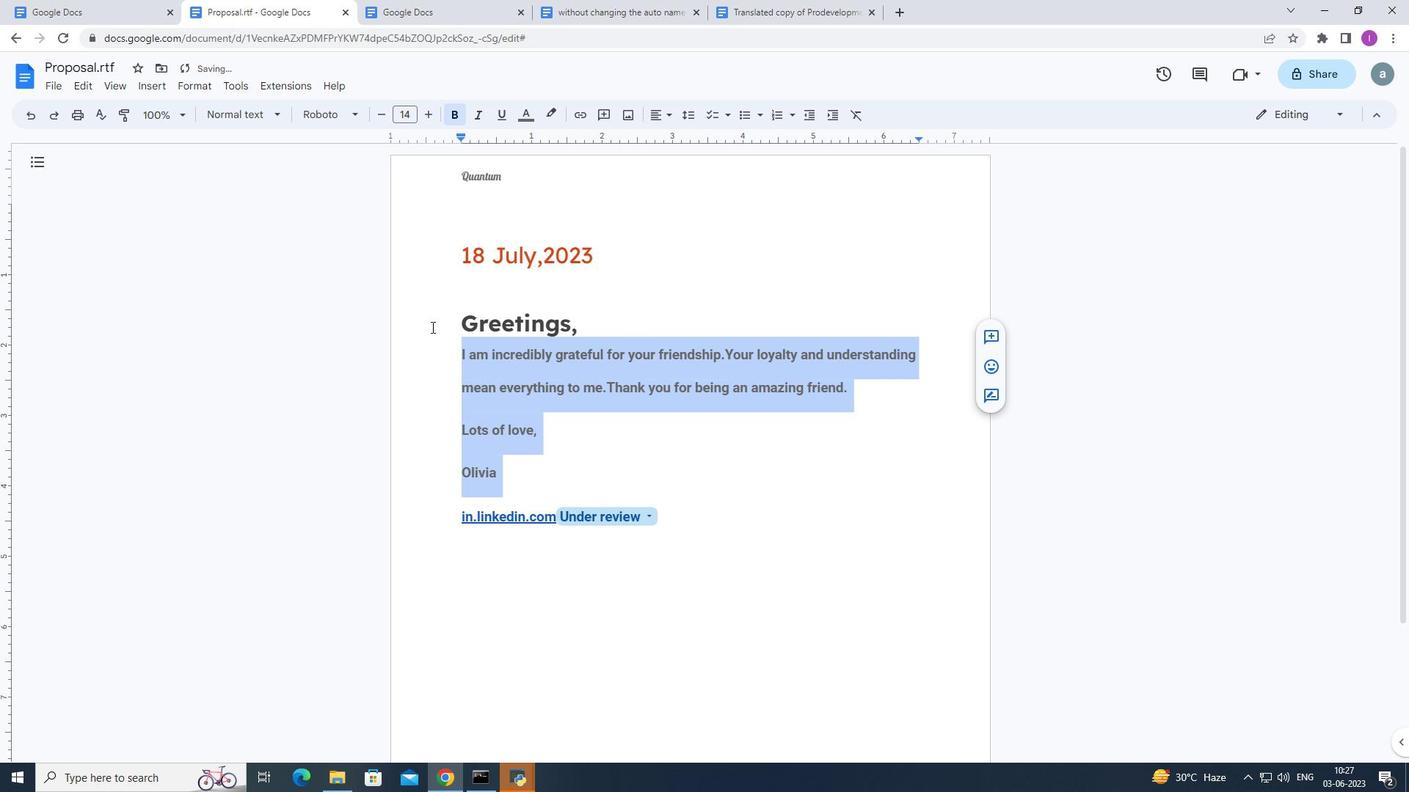 
Action: Mouse moved to (391, 422)
Screenshot: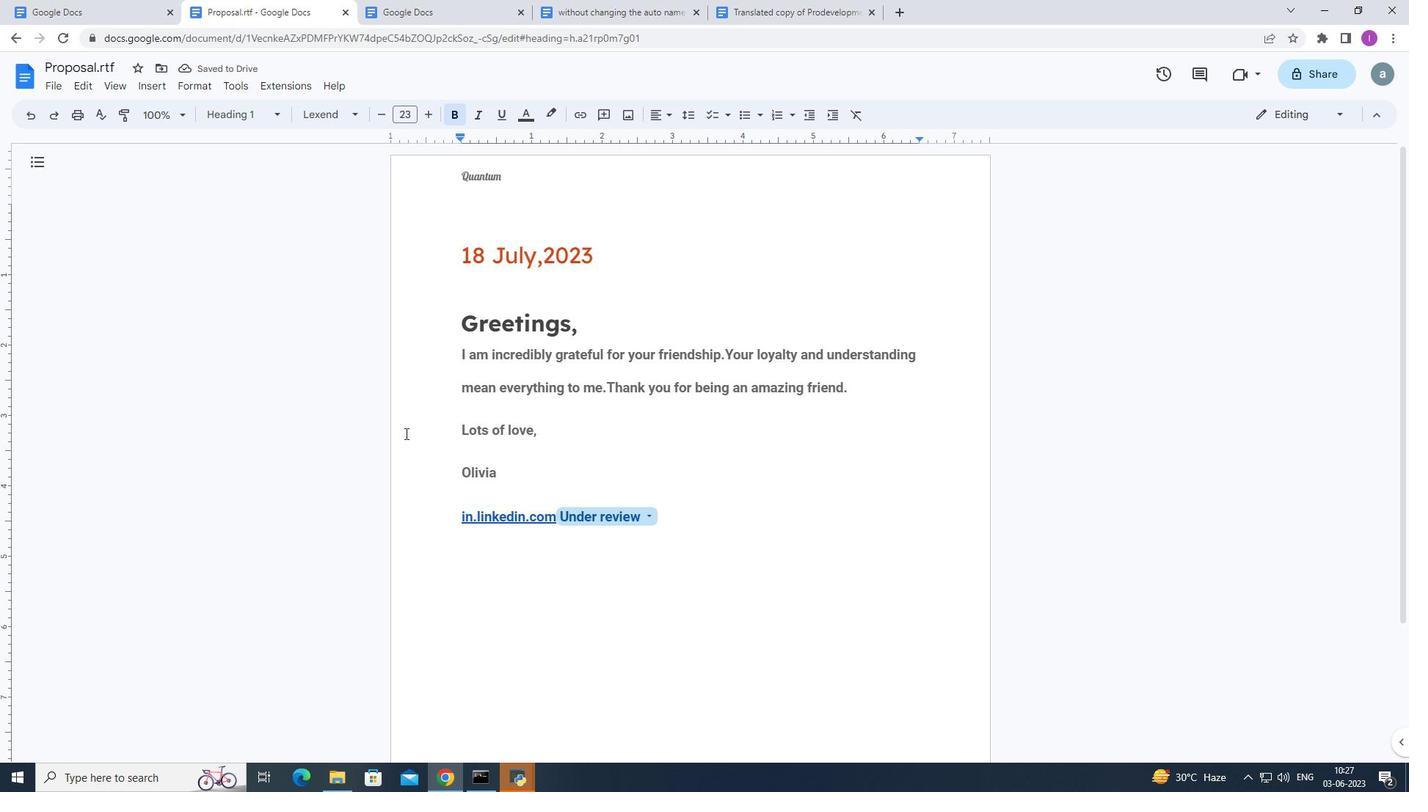 
